 Task: Look for products in the category "Deodrant & Shave" from Kiss My Face only.
Action: Mouse moved to (258, 106)
Screenshot: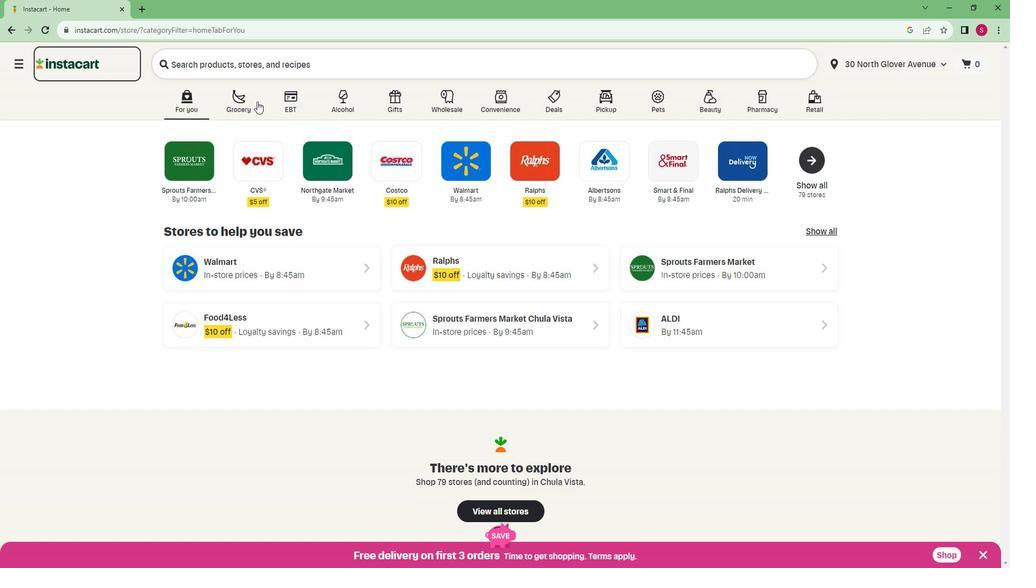 
Action: Mouse pressed left at (258, 106)
Screenshot: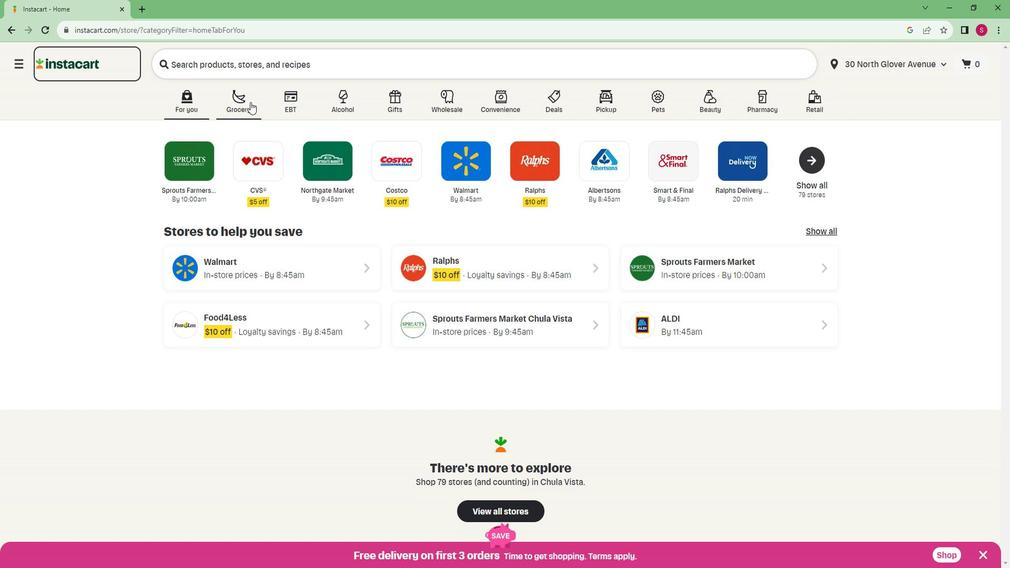 
Action: Mouse moved to (203, 300)
Screenshot: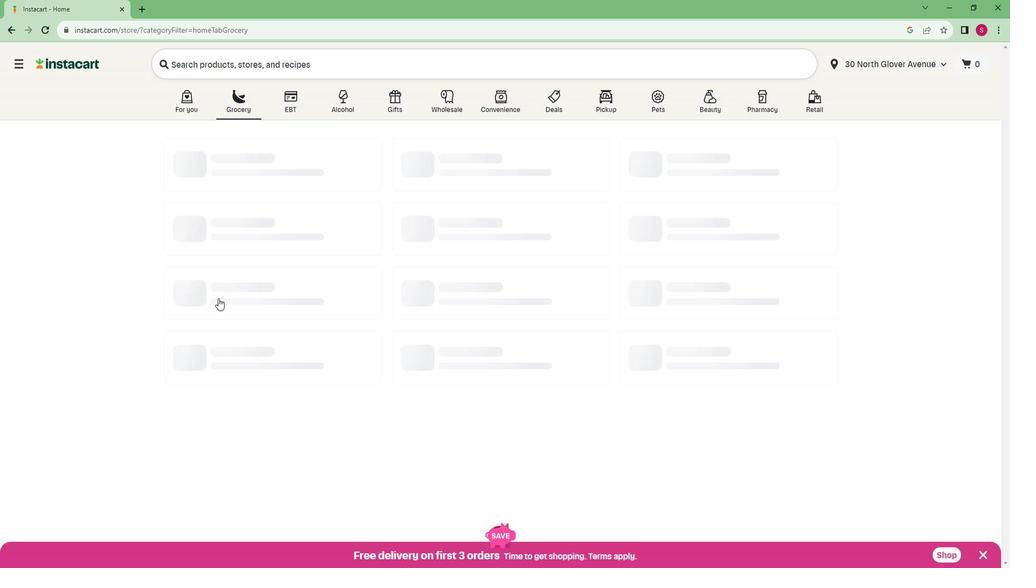 
Action: Mouse scrolled (203, 300) with delta (0, 0)
Screenshot: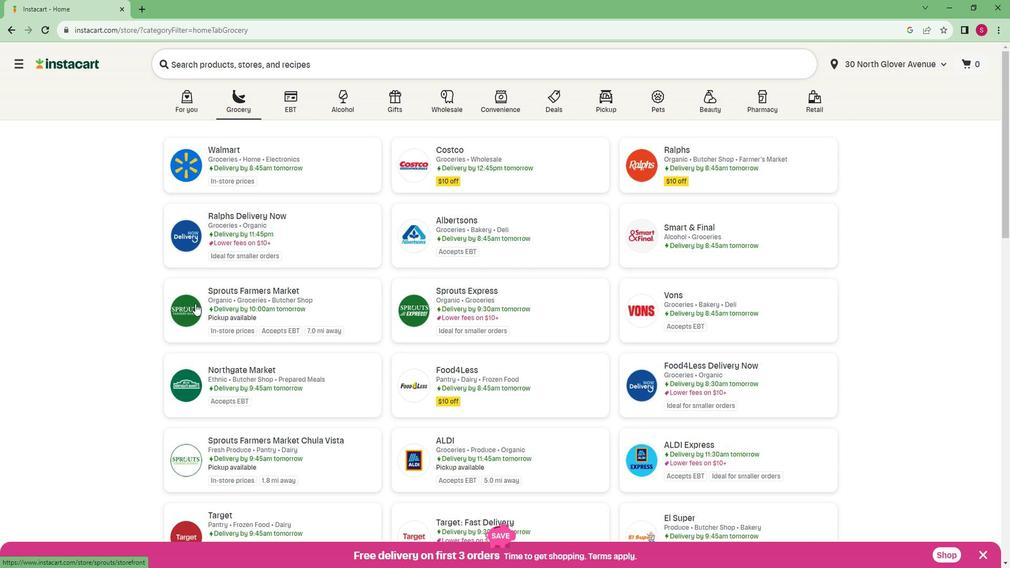 
Action: Mouse moved to (247, 256)
Screenshot: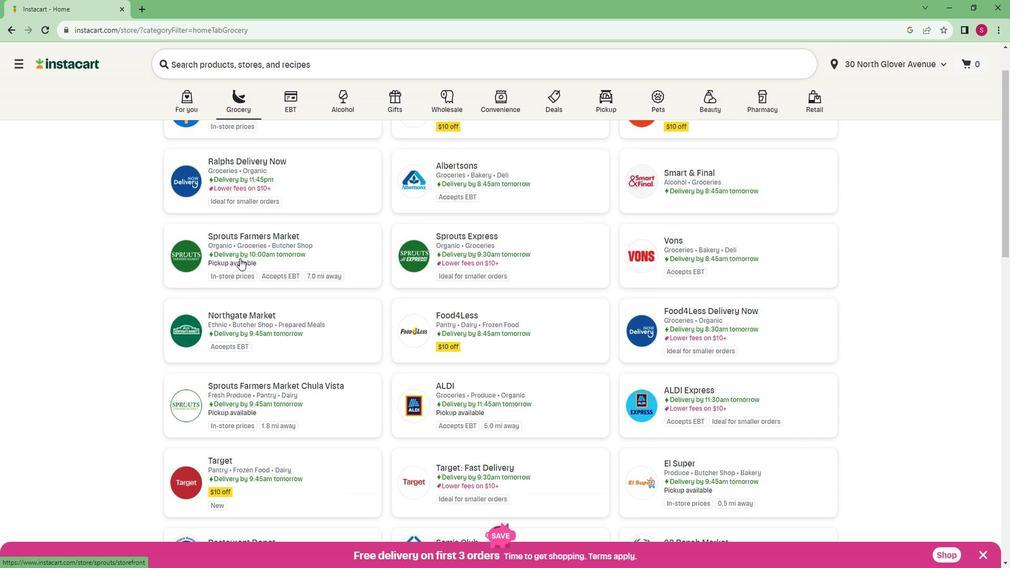 
Action: Mouse pressed left at (247, 256)
Screenshot: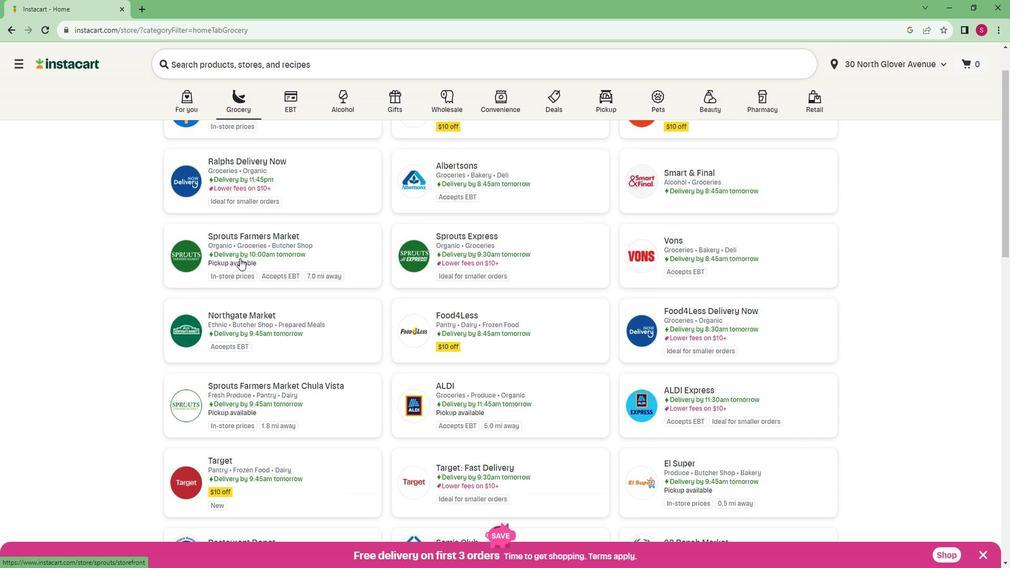 
Action: Mouse moved to (120, 421)
Screenshot: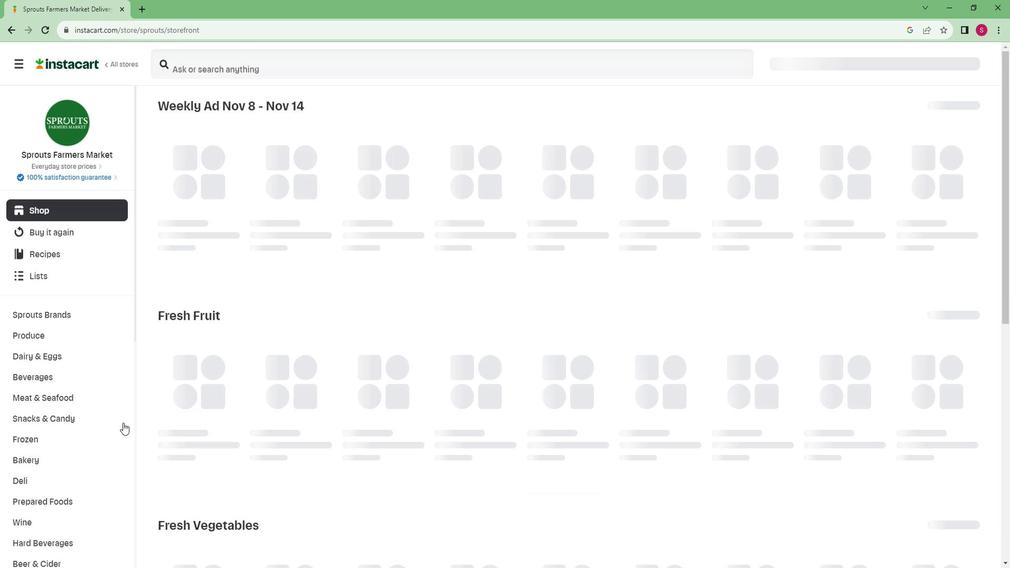 
Action: Mouse scrolled (120, 420) with delta (0, 0)
Screenshot: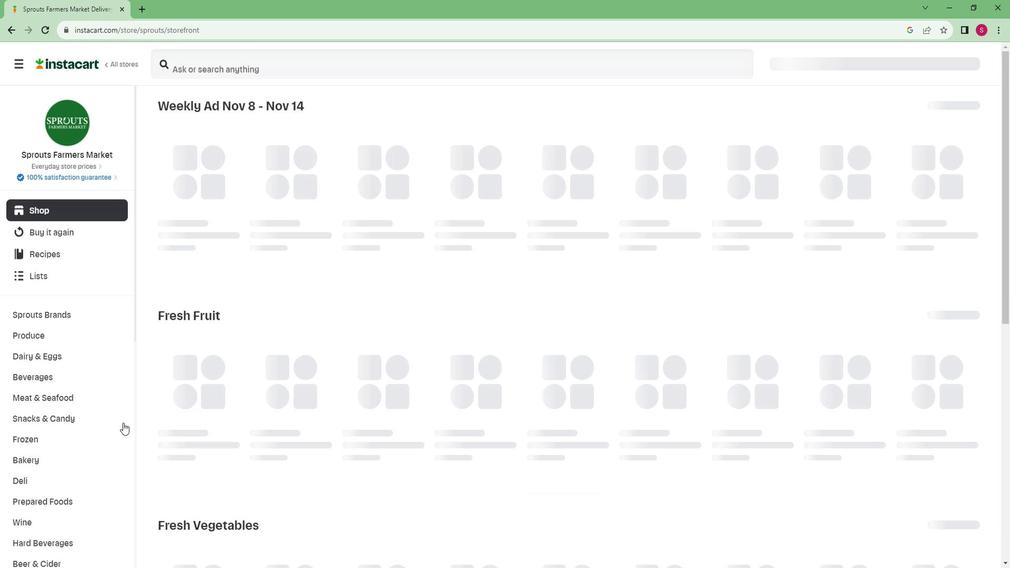 
Action: Mouse moved to (115, 422)
Screenshot: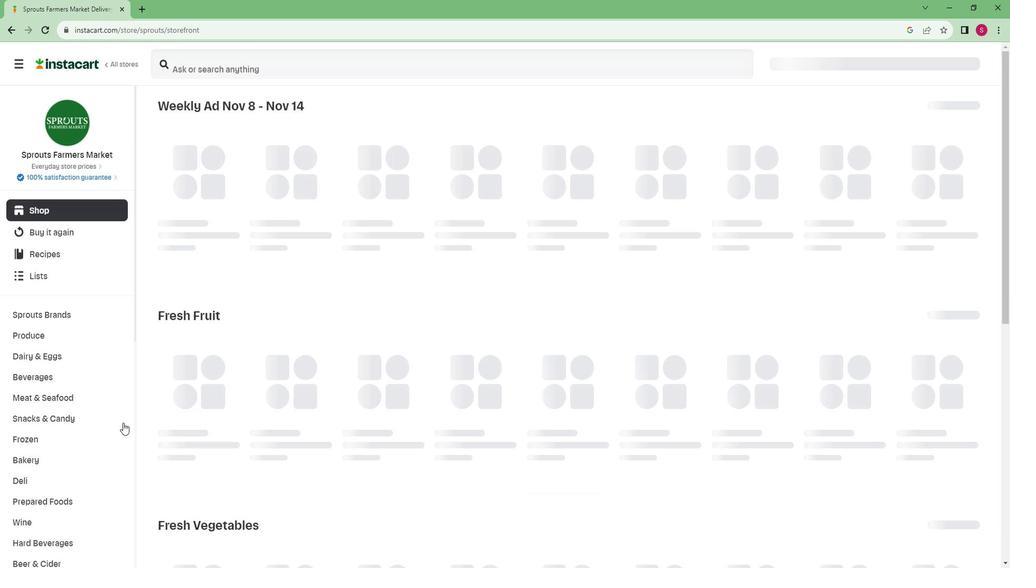 
Action: Mouse scrolled (115, 422) with delta (0, 0)
Screenshot: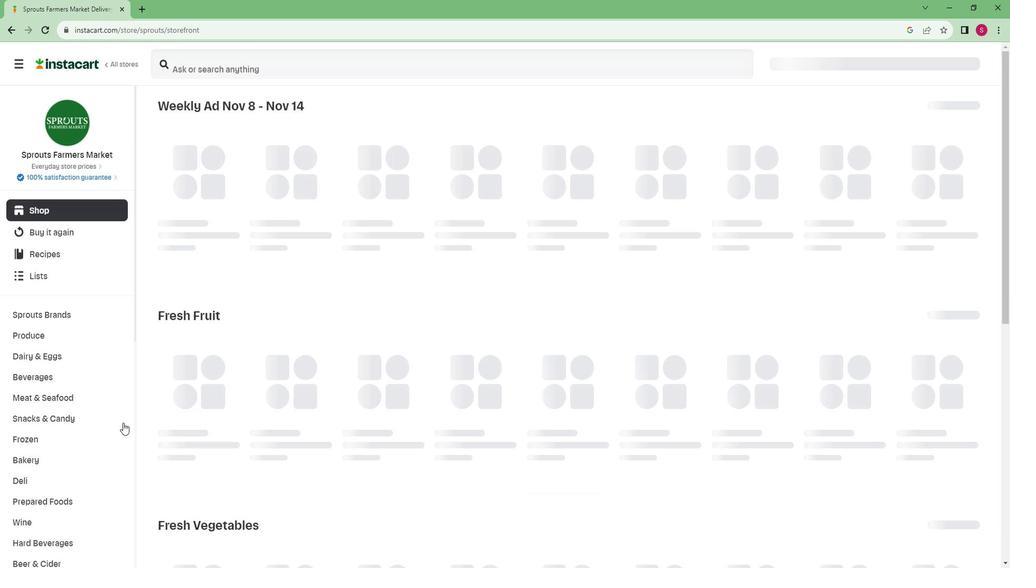 
Action: Mouse moved to (109, 424)
Screenshot: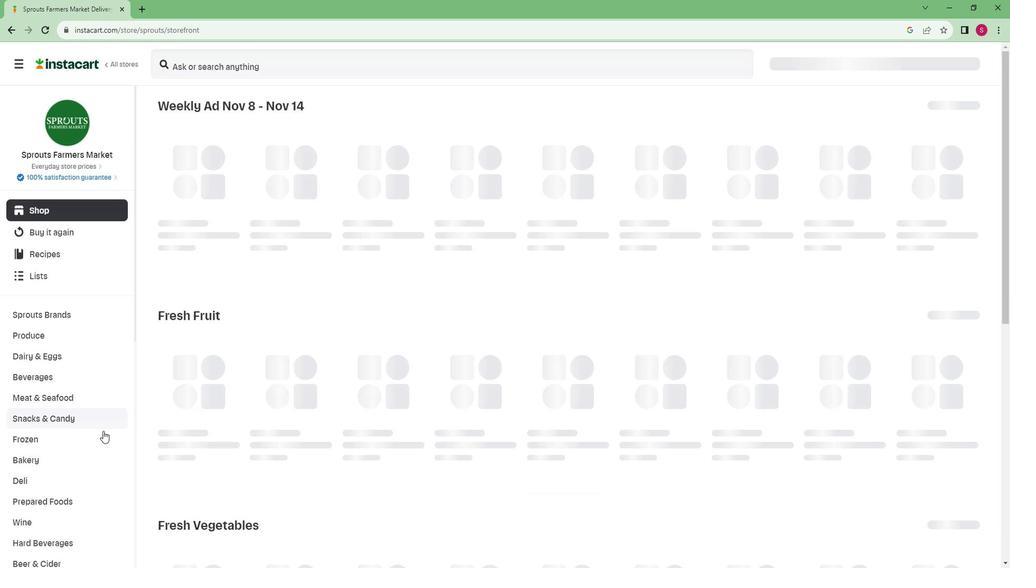 
Action: Mouse scrolled (109, 423) with delta (0, 0)
Screenshot: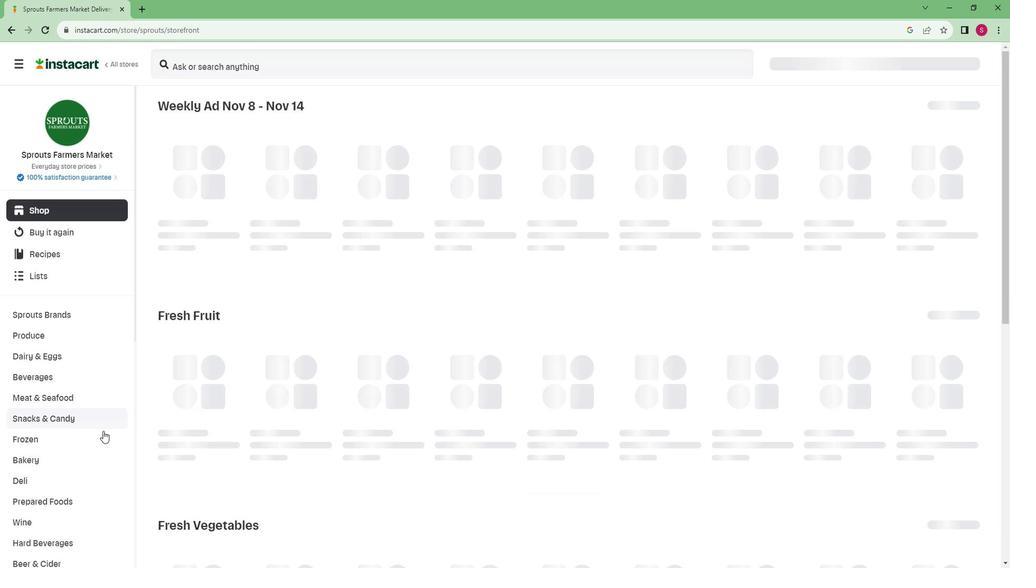 
Action: Mouse moved to (103, 424)
Screenshot: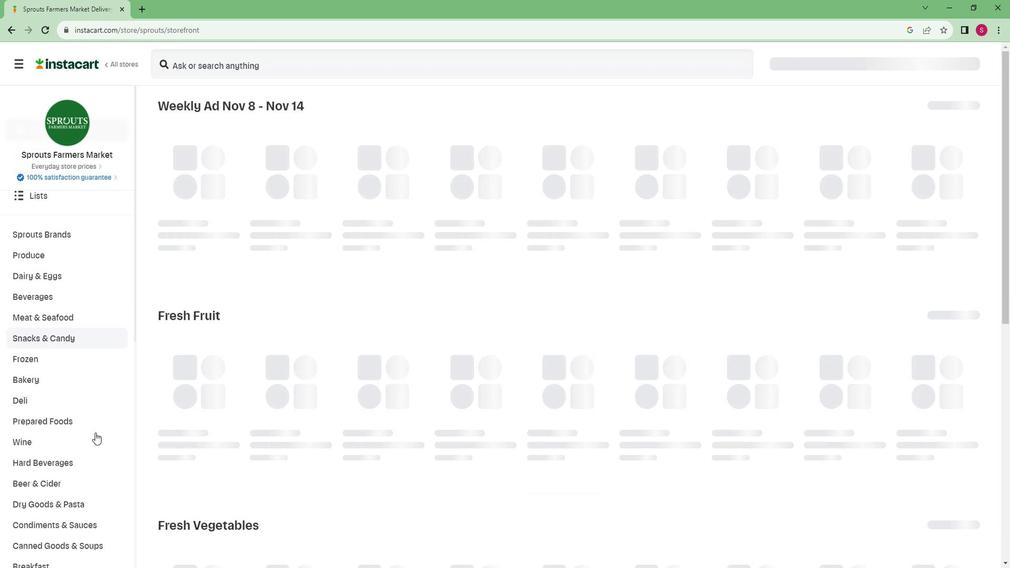 
Action: Mouse scrolled (103, 424) with delta (0, 0)
Screenshot: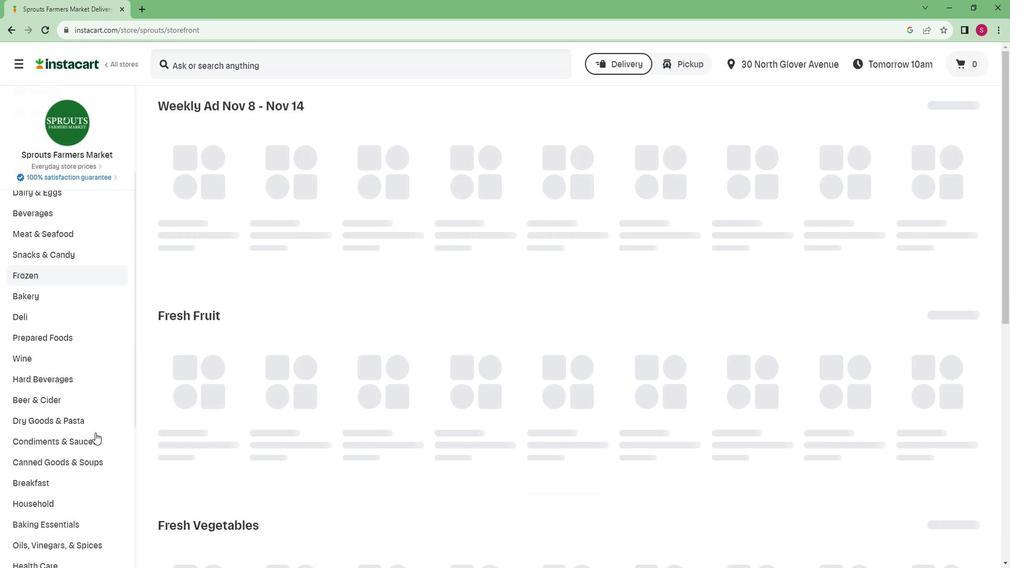 
Action: Mouse scrolled (103, 424) with delta (0, 0)
Screenshot: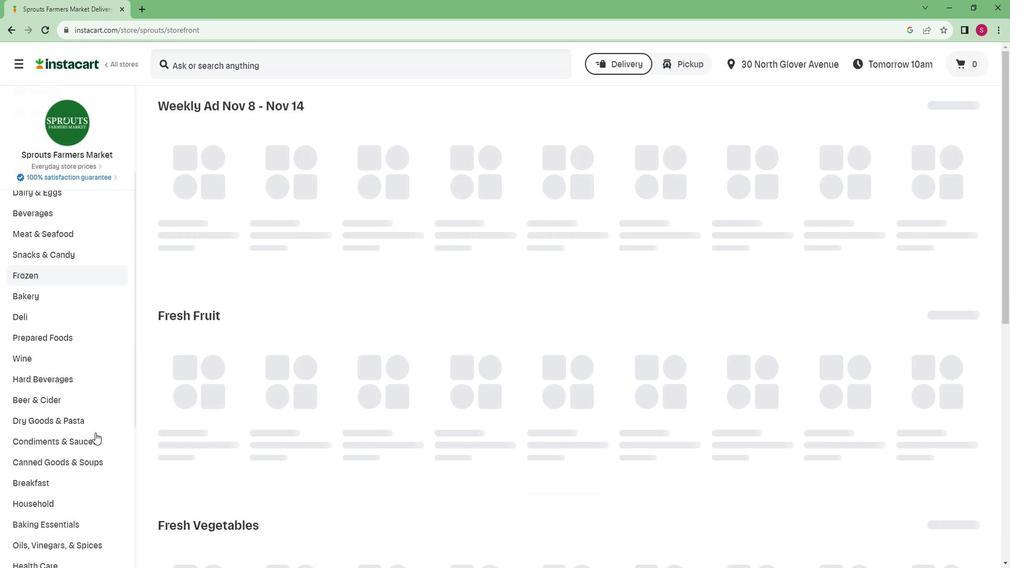 
Action: Mouse scrolled (103, 424) with delta (0, 0)
Screenshot: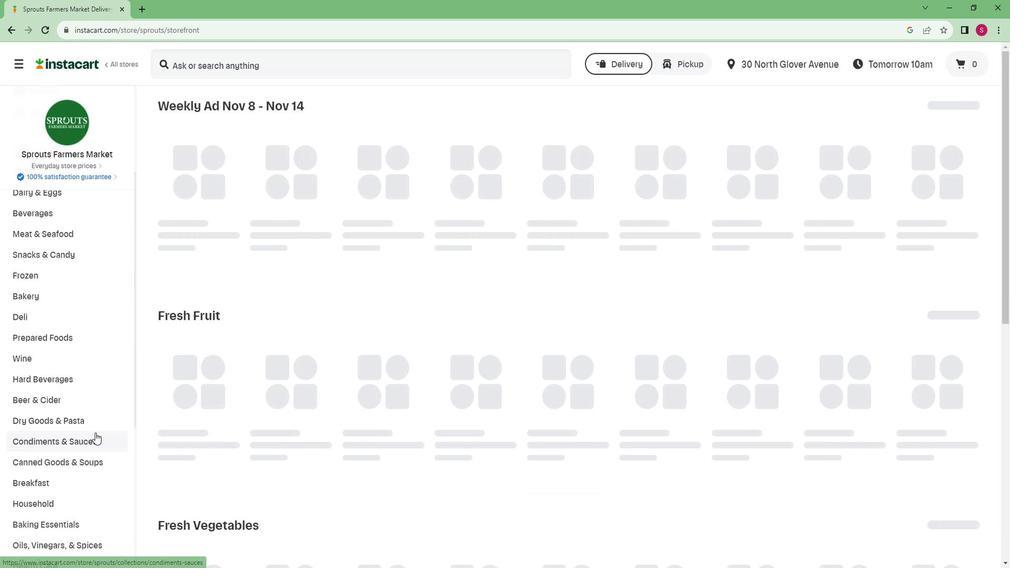 
Action: Mouse moved to (72, 495)
Screenshot: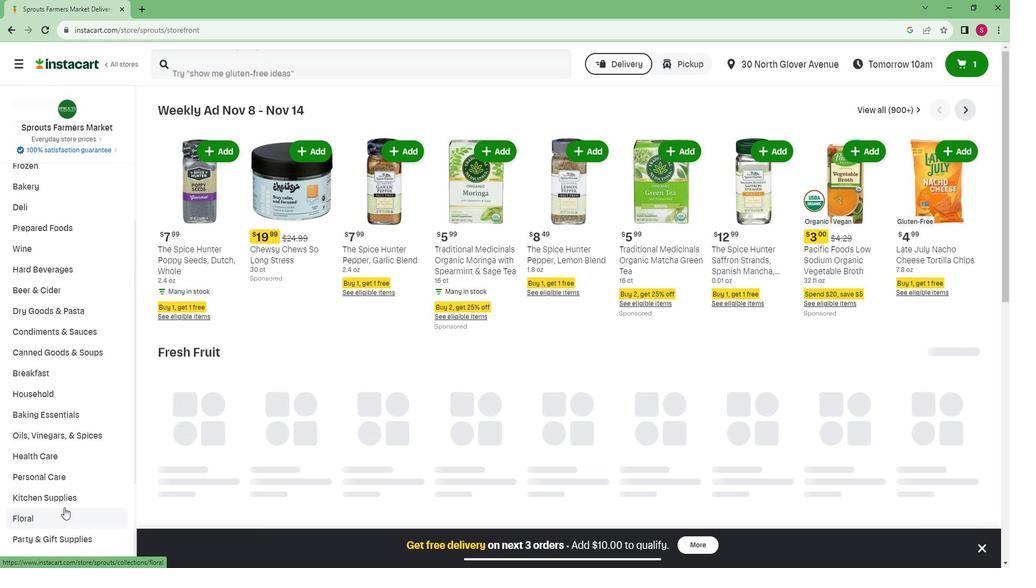 
Action: Mouse scrolled (72, 494) with delta (0, 0)
Screenshot: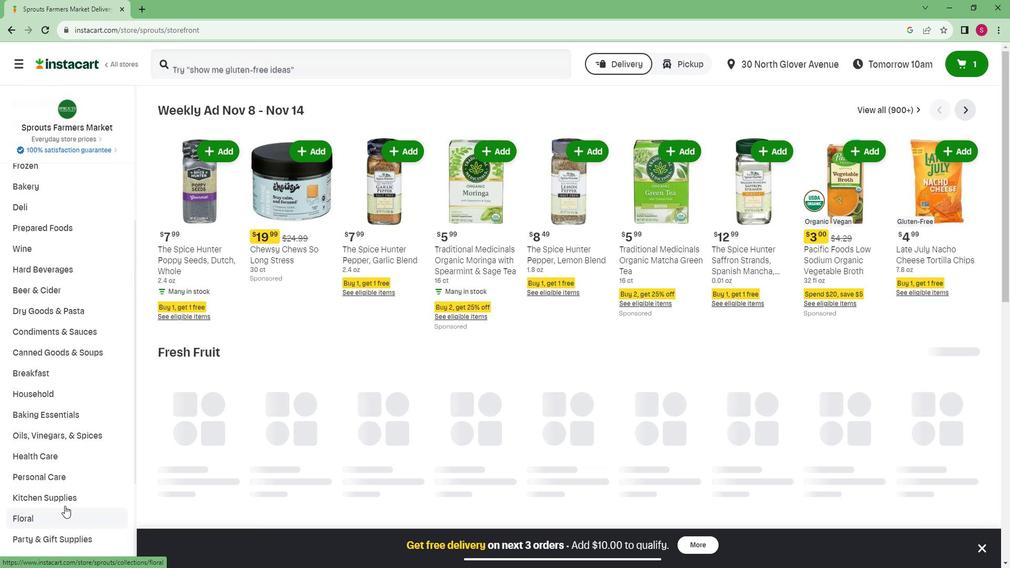 
Action: Mouse scrolled (72, 494) with delta (0, 0)
Screenshot: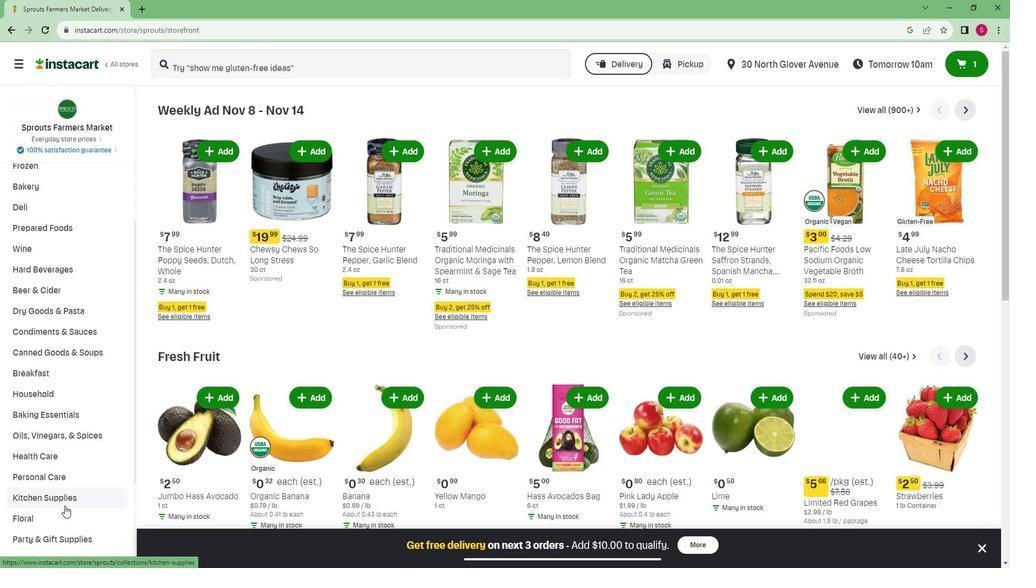 
Action: Mouse moved to (63, 497)
Screenshot: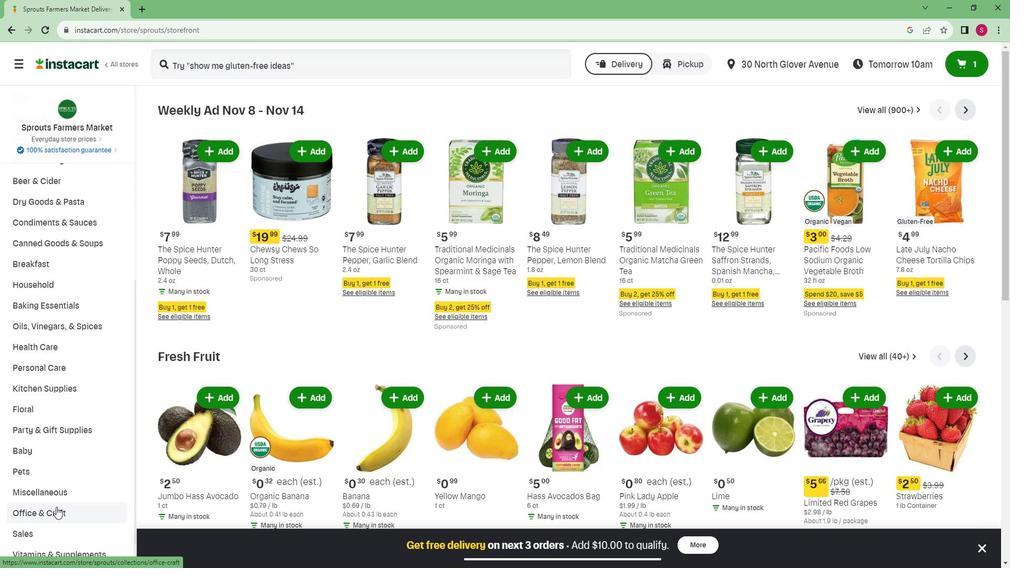 
Action: Mouse scrolled (63, 496) with delta (0, 0)
Screenshot: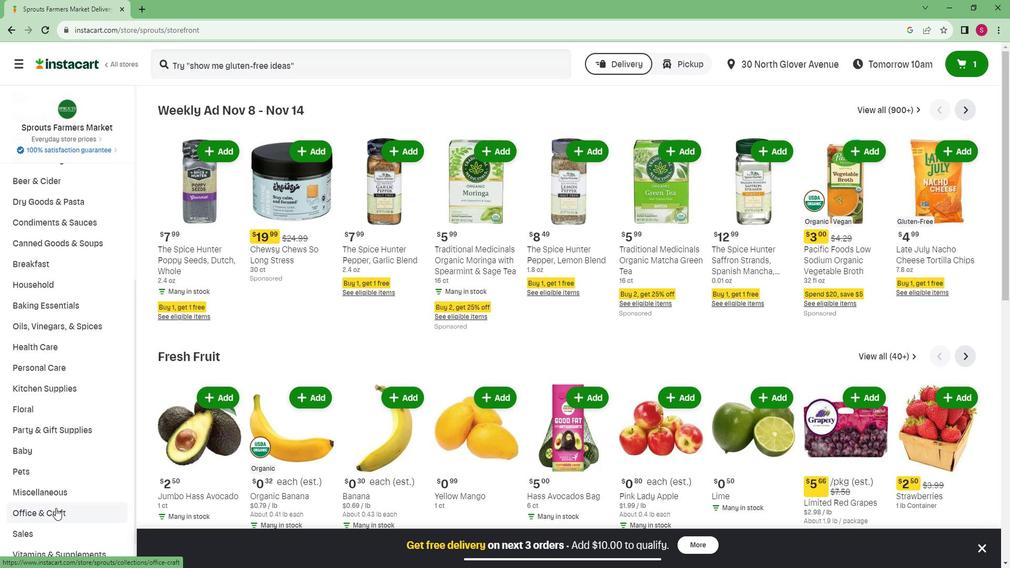 
Action: Mouse scrolled (63, 496) with delta (0, 0)
Screenshot: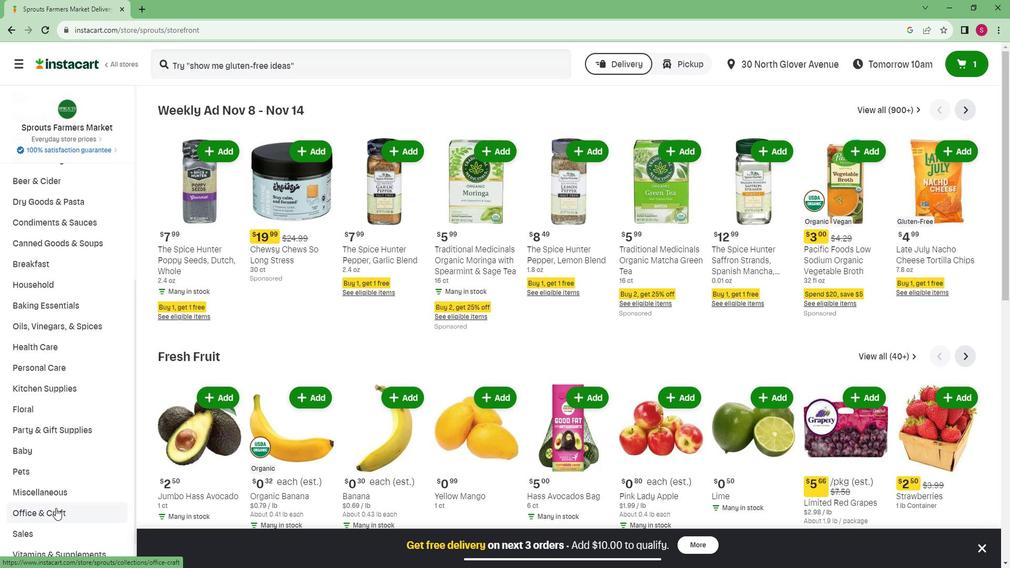 
Action: Mouse moved to (54, 512)
Screenshot: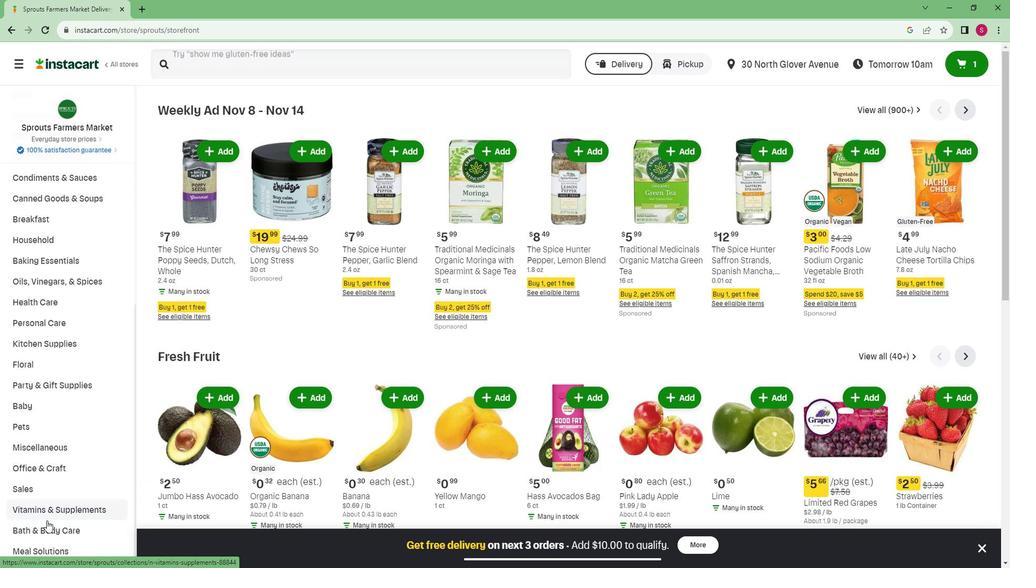 
Action: Mouse pressed left at (54, 512)
Screenshot: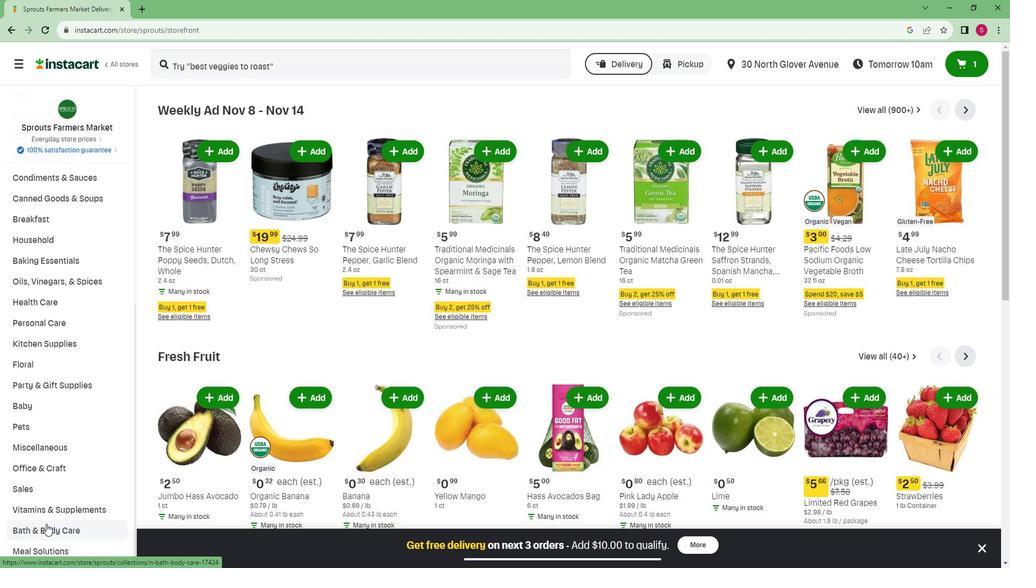 
Action: Mouse moved to (747, 140)
Screenshot: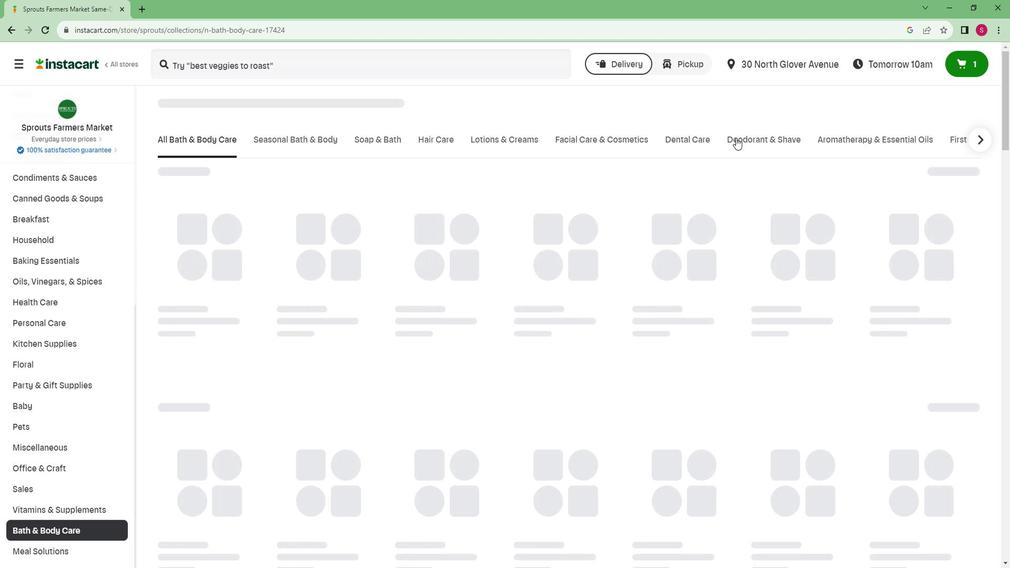 
Action: Mouse pressed left at (747, 140)
Screenshot: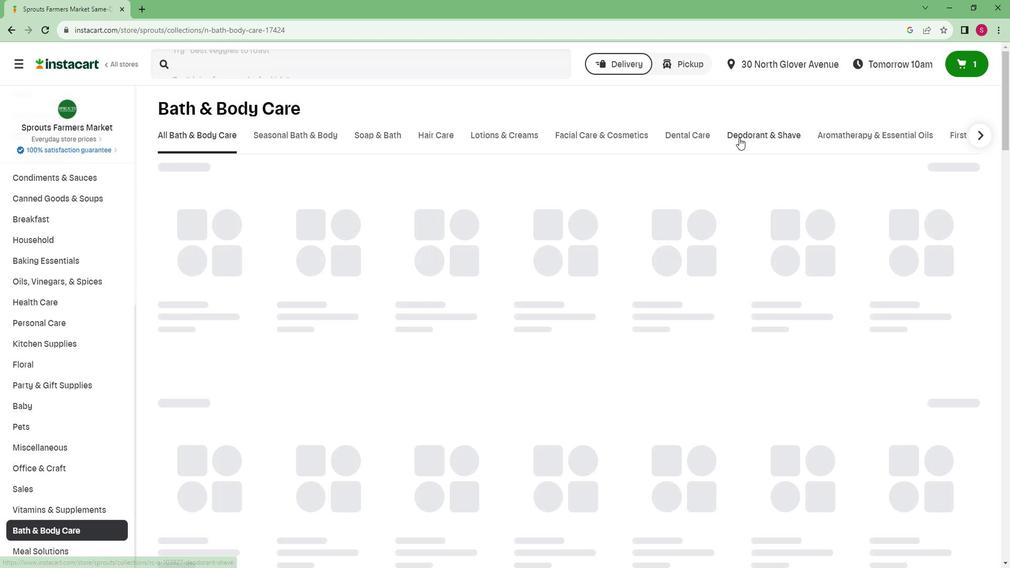 
Action: Mouse moved to (250, 171)
Screenshot: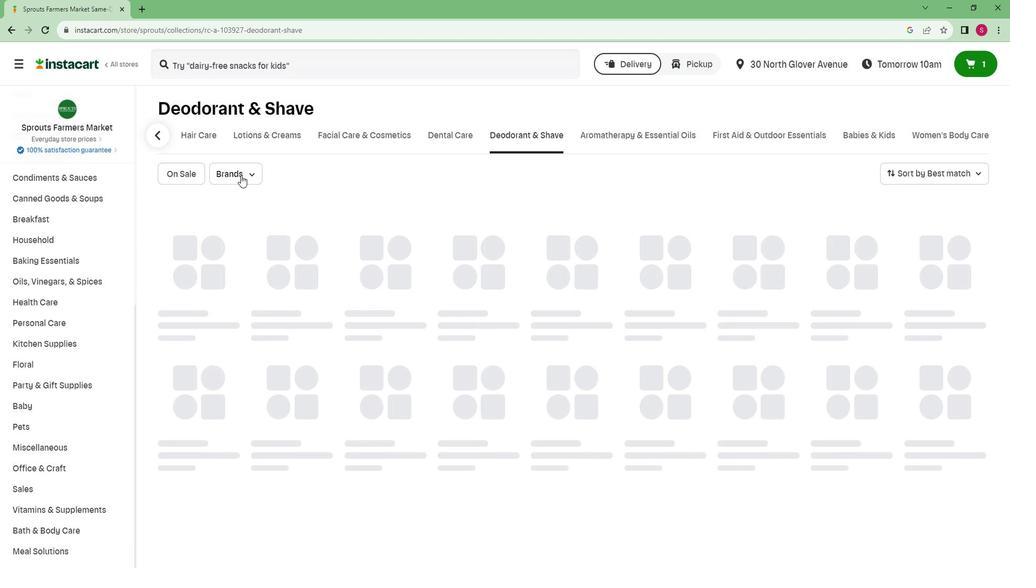 
Action: Mouse pressed left at (250, 171)
Screenshot: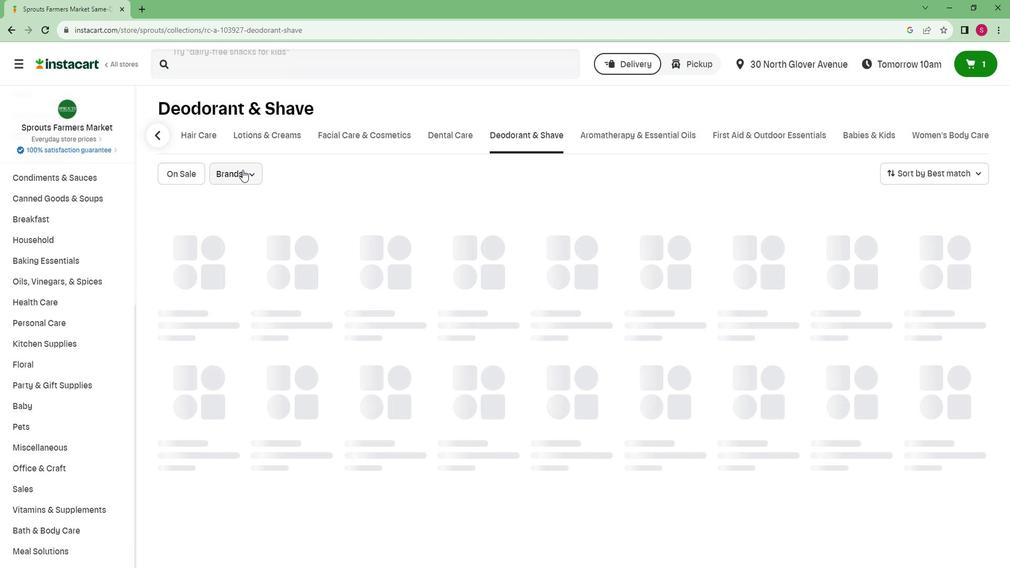 
Action: Mouse moved to (279, 260)
Screenshot: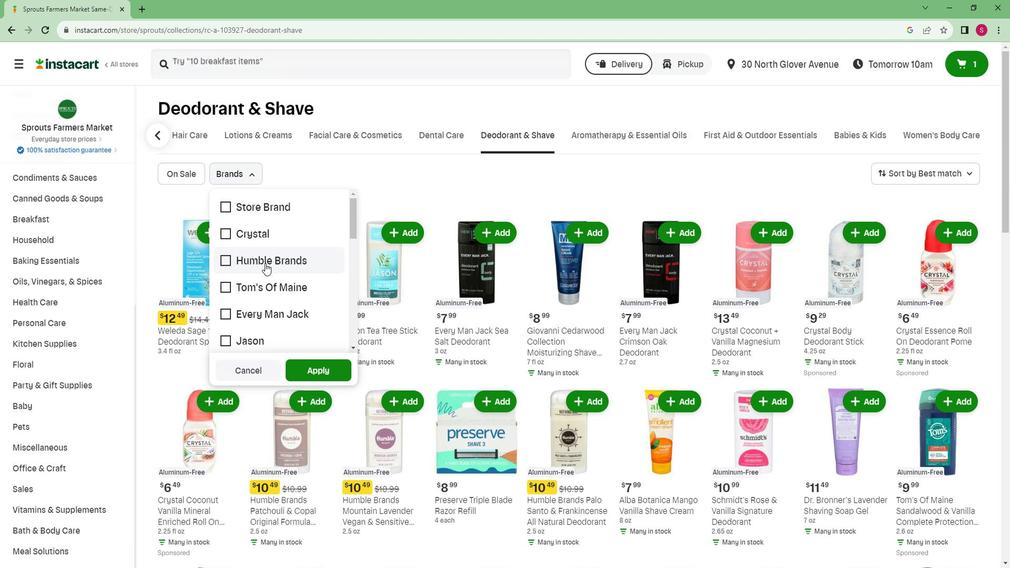 
Action: Mouse scrolled (279, 260) with delta (0, 0)
Screenshot: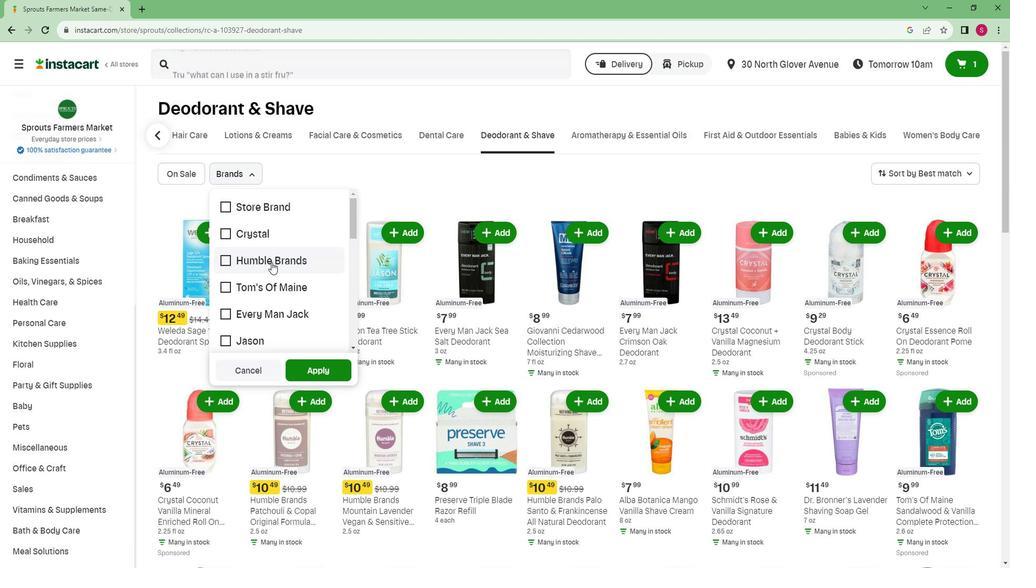 
Action: Mouse scrolled (279, 260) with delta (0, 0)
Screenshot: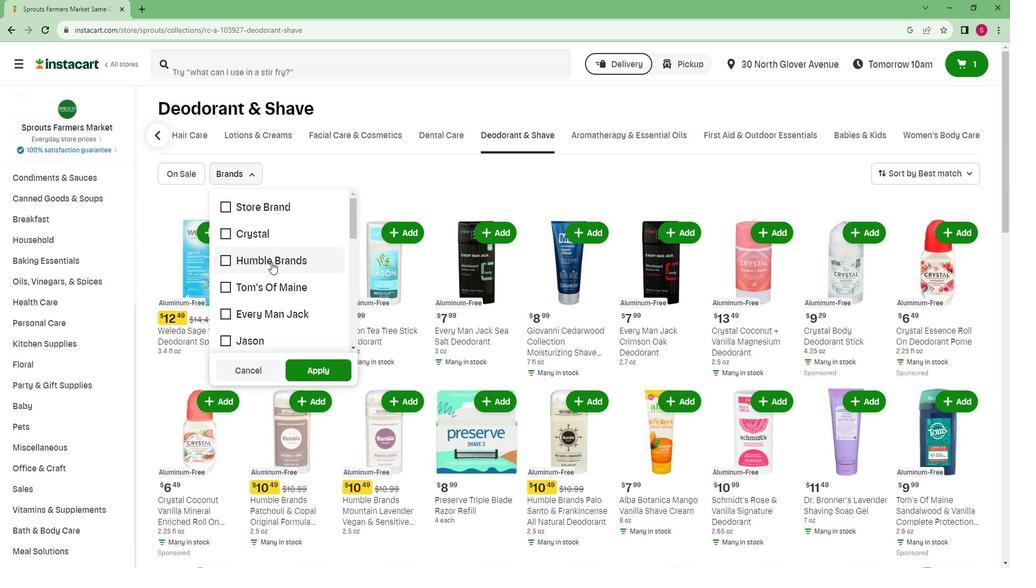 
Action: Mouse scrolled (279, 260) with delta (0, 0)
Screenshot: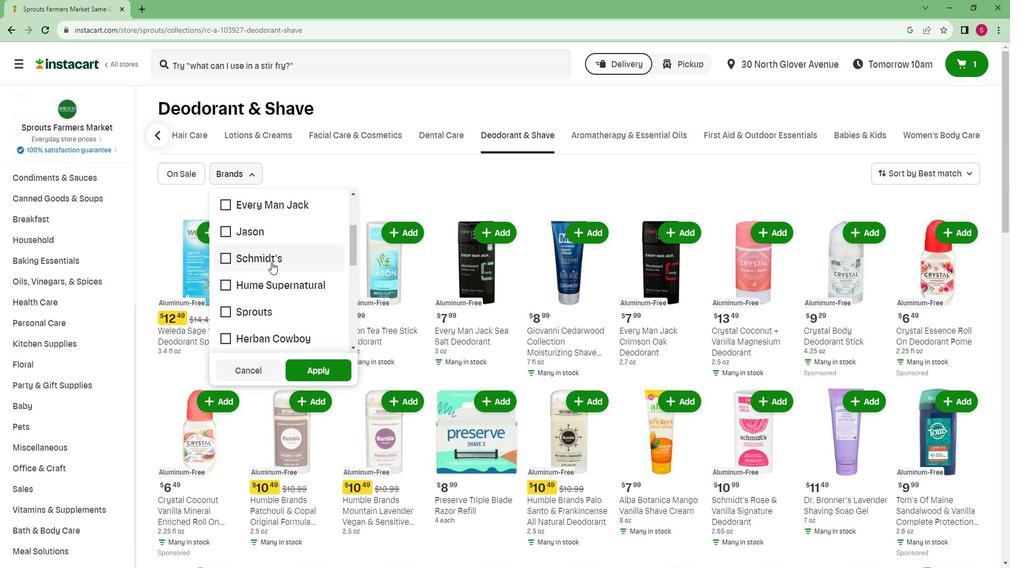 
Action: Mouse scrolled (279, 260) with delta (0, 0)
Screenshot: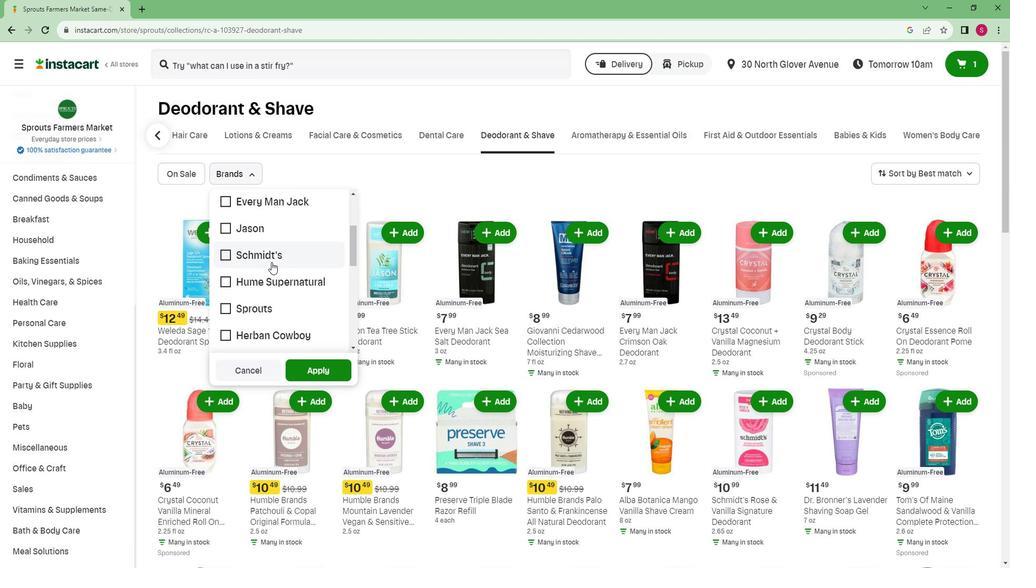 
Action: Mouse scrolled (279, 260) with delta (0, 0)
Screenshot: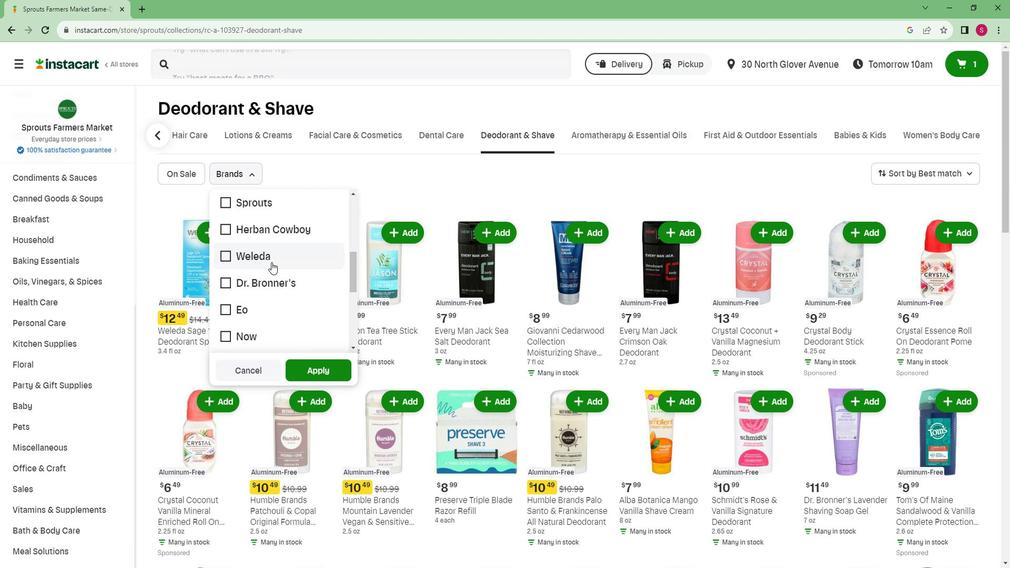 
Action: Mouse scrolled (279, 260) with delta (0, 0)
Screenshot: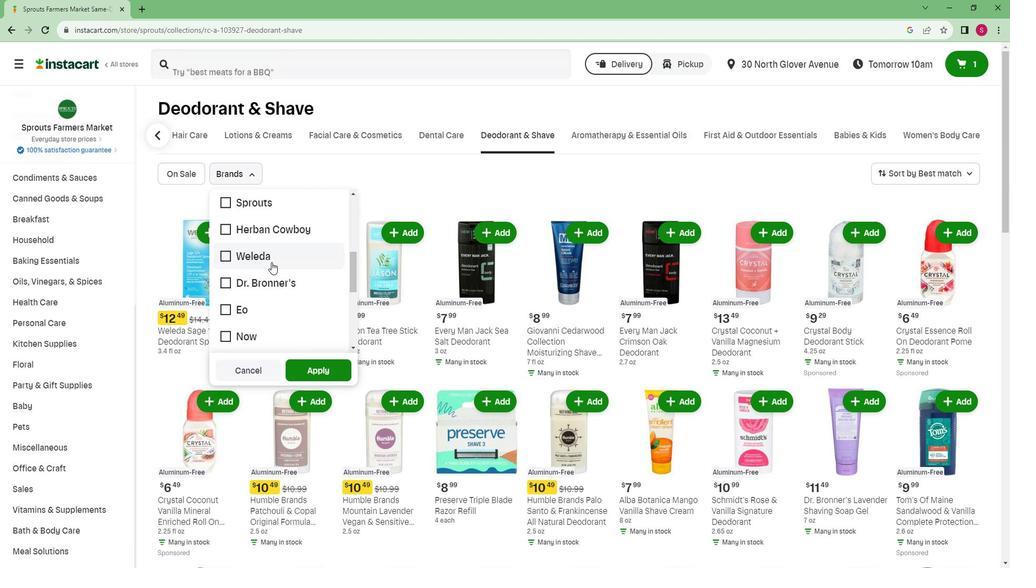 
Action: Mouse scrolled (279, 260) with delta (0, 0)
Screenshot: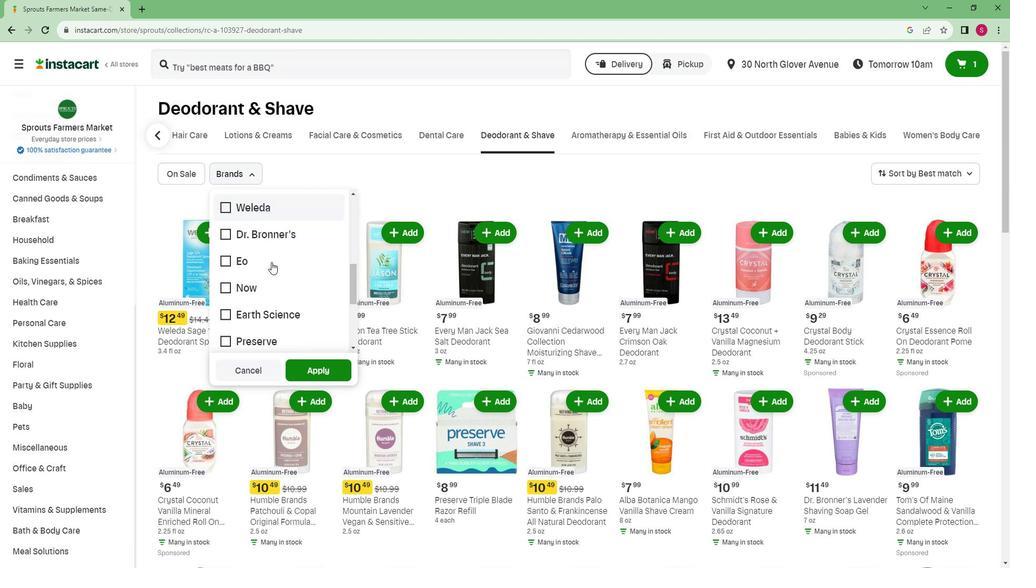 
Action: Mouse moved to (280, 260)
Screenshot: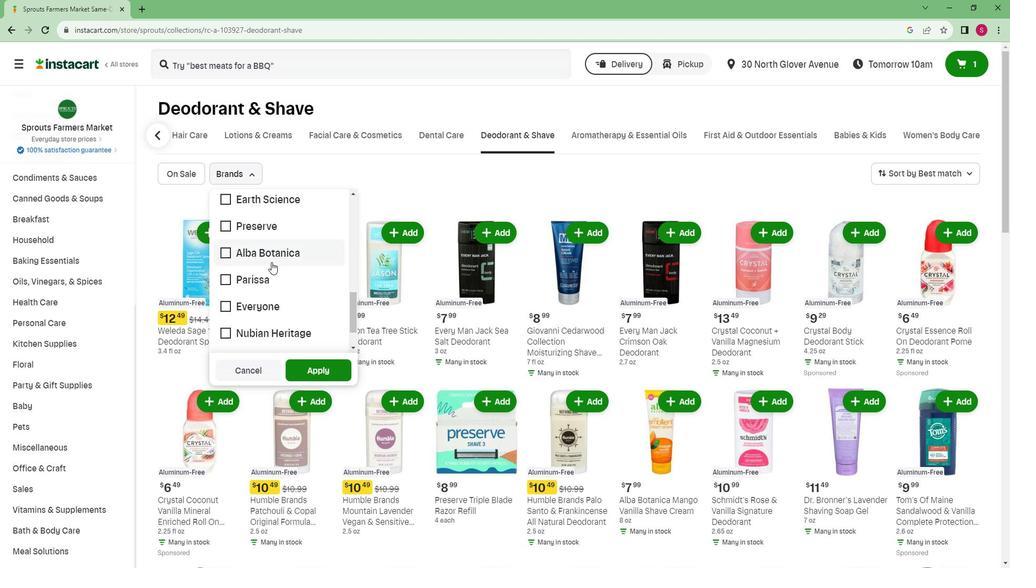 
Action: Mouse scrolled (280, 260) with delta (0, 0)
Screenshot: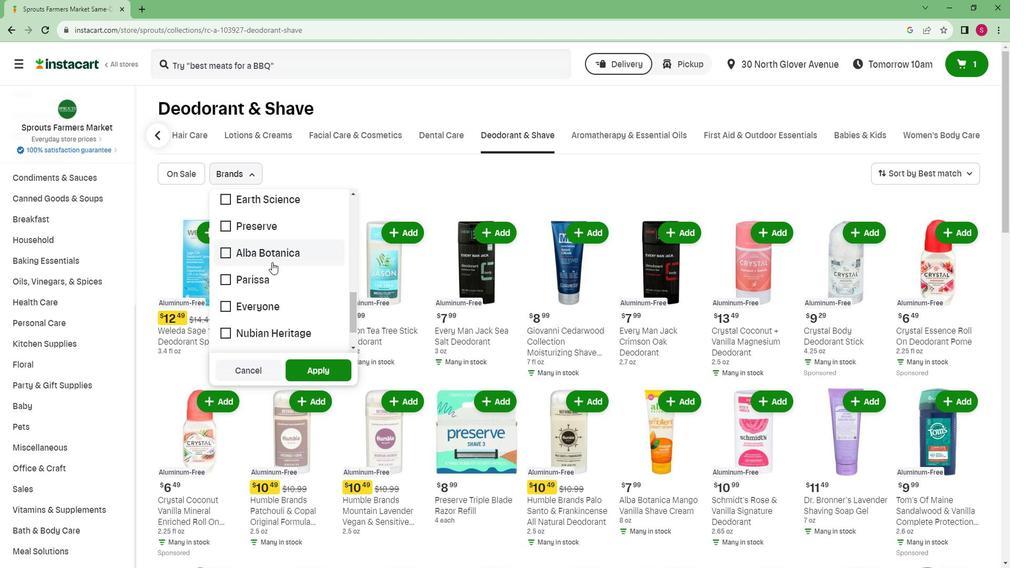 
Action: Mouse scrolled (280, 260) with delta (0, 0)
Screenshot: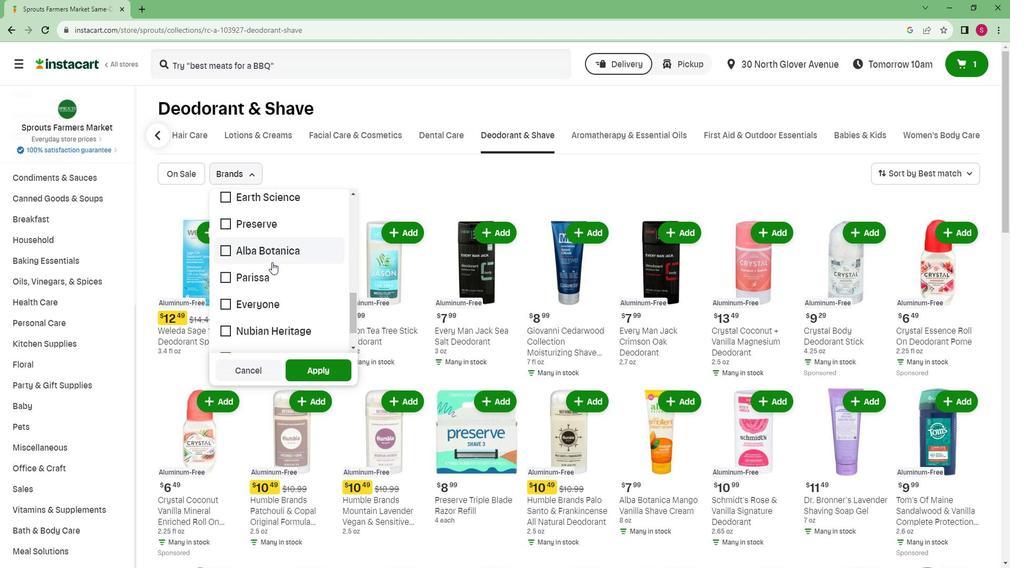 
Action: Mouse scrolled (280, 260) with delta (0, 0)
Screenshot: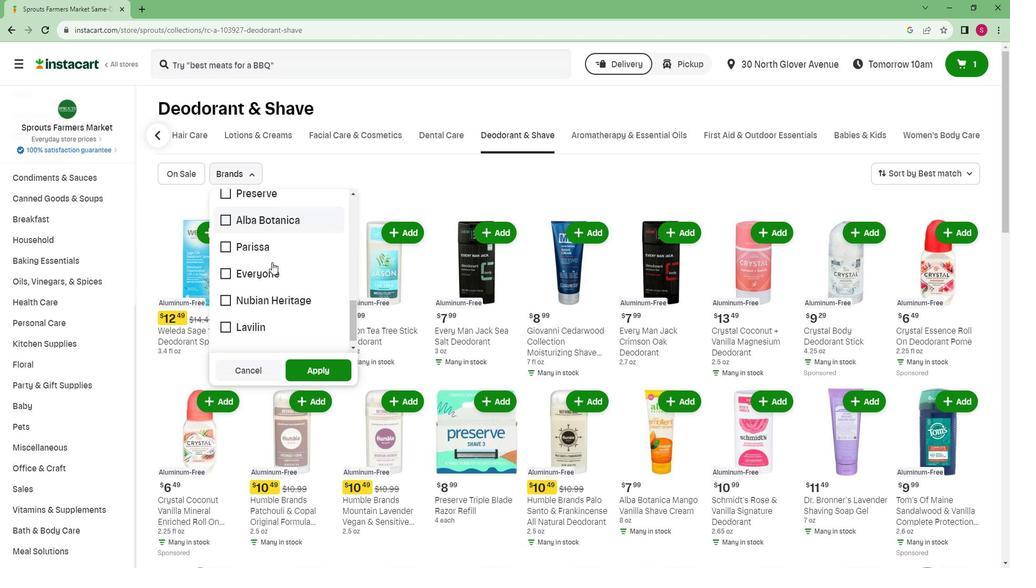 
Action: Mouse scrolled (280, 261) with delta (0, 0)
Screenshot: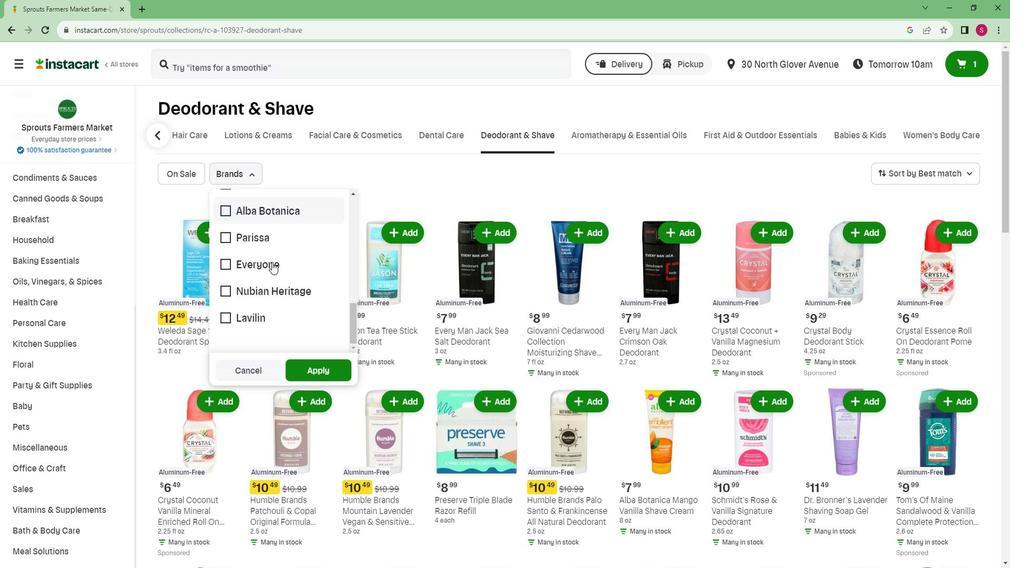 
Action: Mouse scrolled (280, 261) with delta (0, 0)
Screenshot: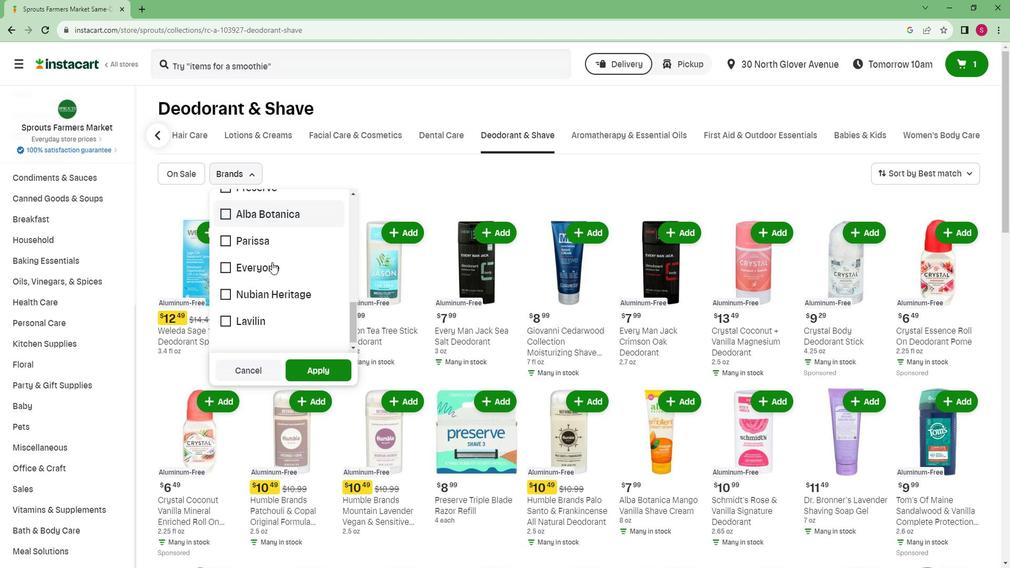 
Action: Mouse scrolled (280, 261) with delta (0, 0)
Screenshot: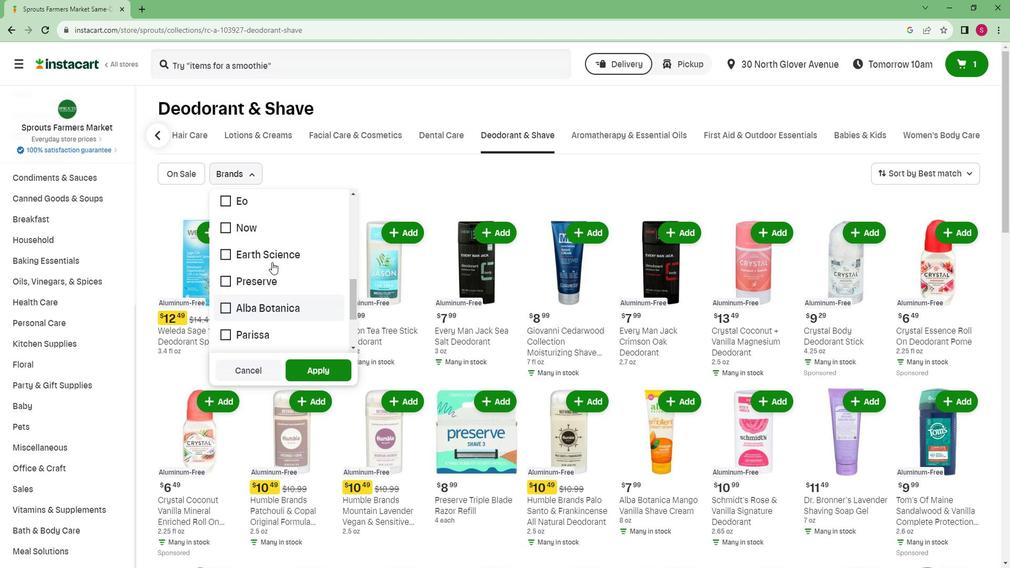 
Action: Mouse scrolled (280, 261) with delta (0, 0)
Screenshot: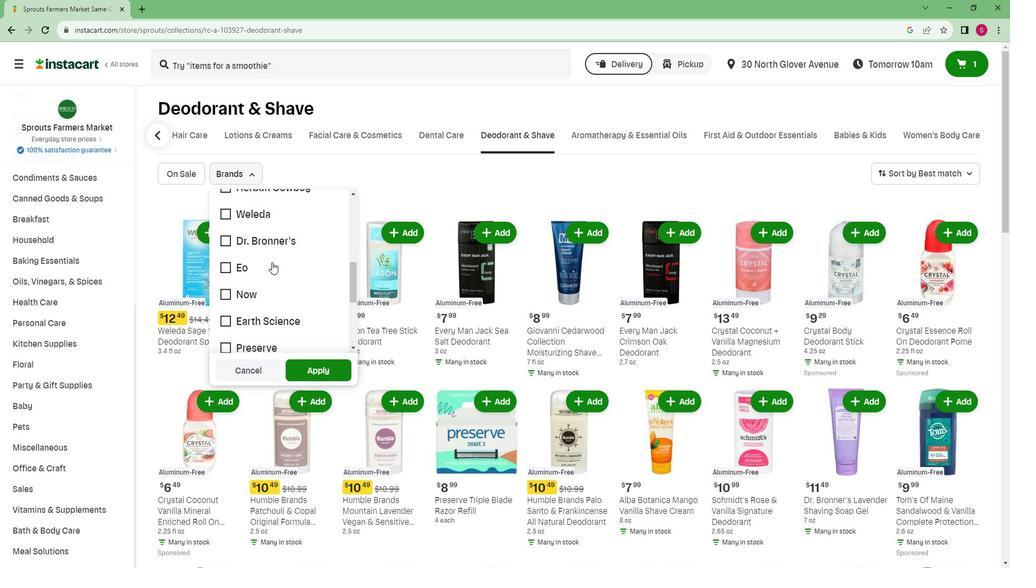 
Action: Mouse scrolled (280, 261) with delta (0, 0)
Screenshot: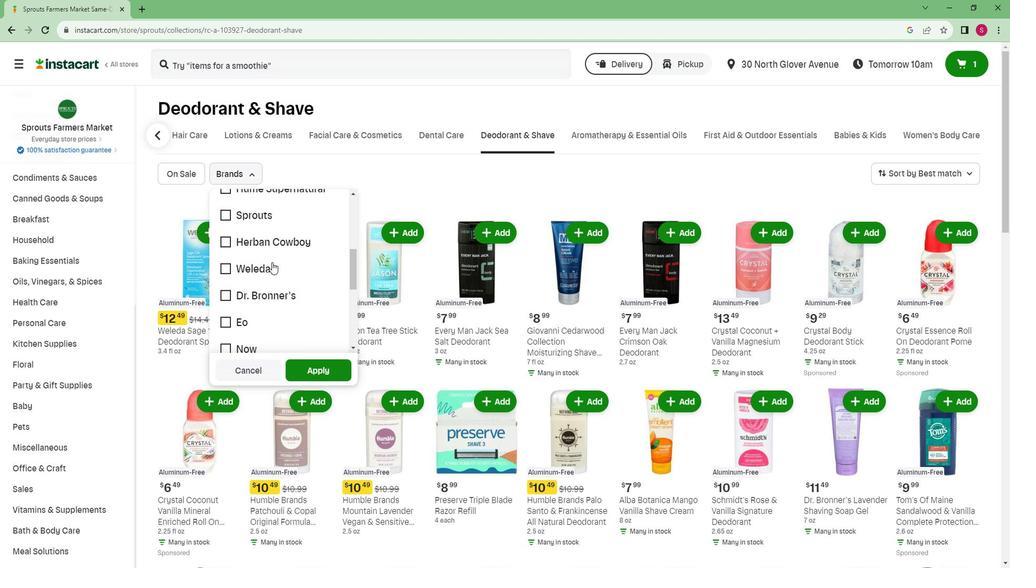 
Action: Mouse moved to (280, 260)
Screenshot: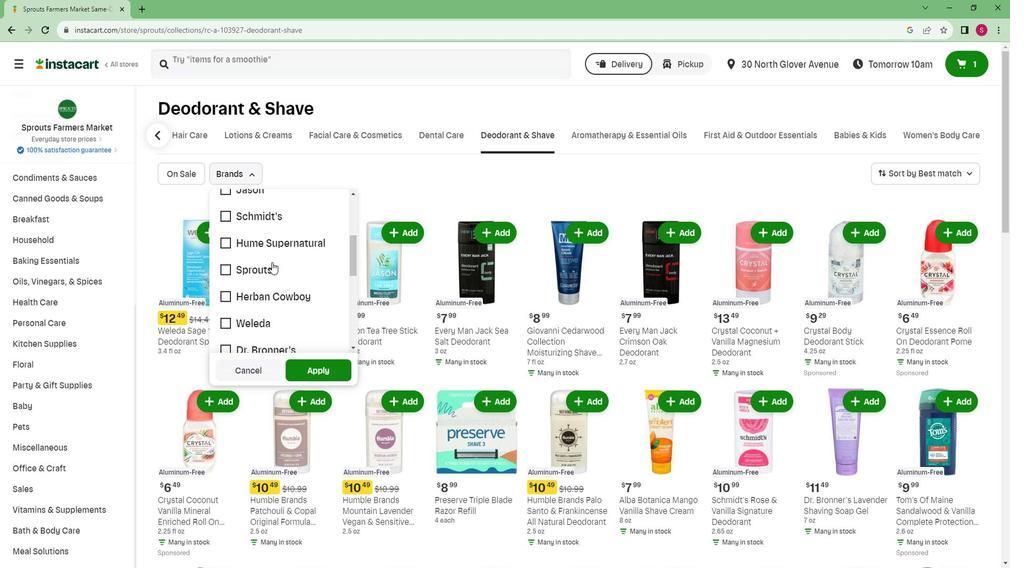 
Action: Mouse scrolled (280, 260) with delta (0, 0)
Screenshot: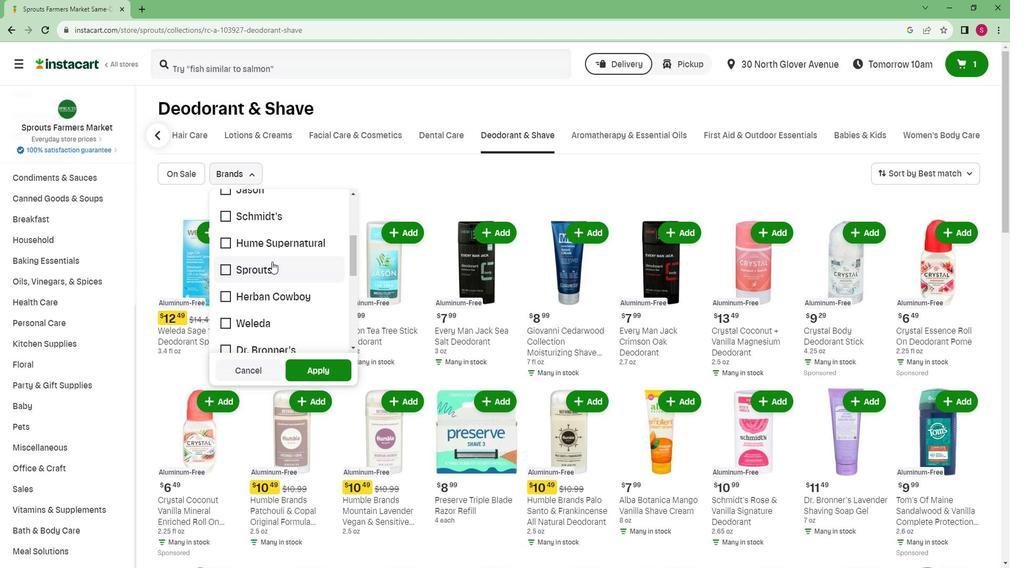 
Action: Mouse scrolled (280, 260) with delta (0, 0)
Screenshot: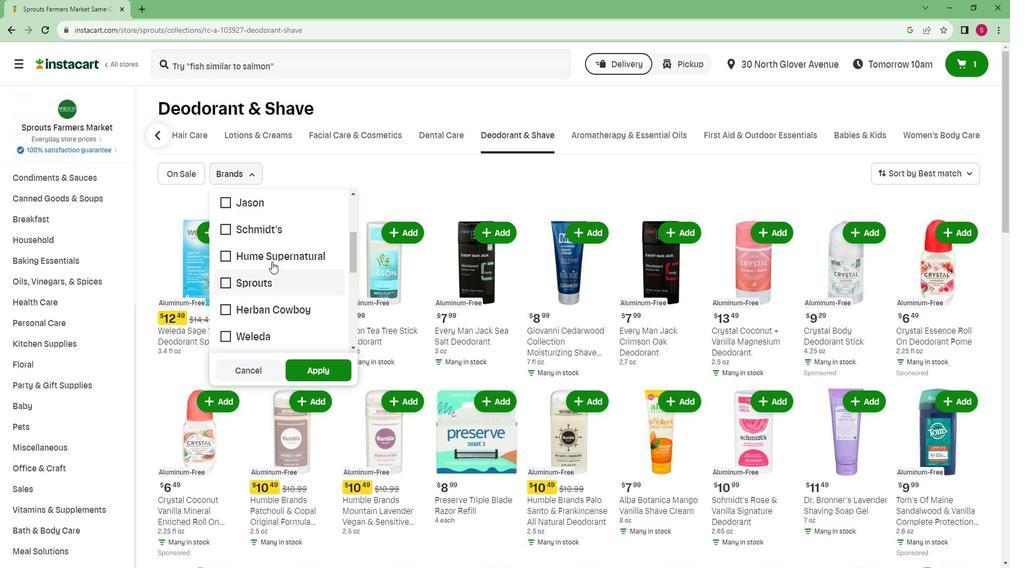 
Action: Mouse scrolled (280, 260) with delta (0, 0)
Screenshot: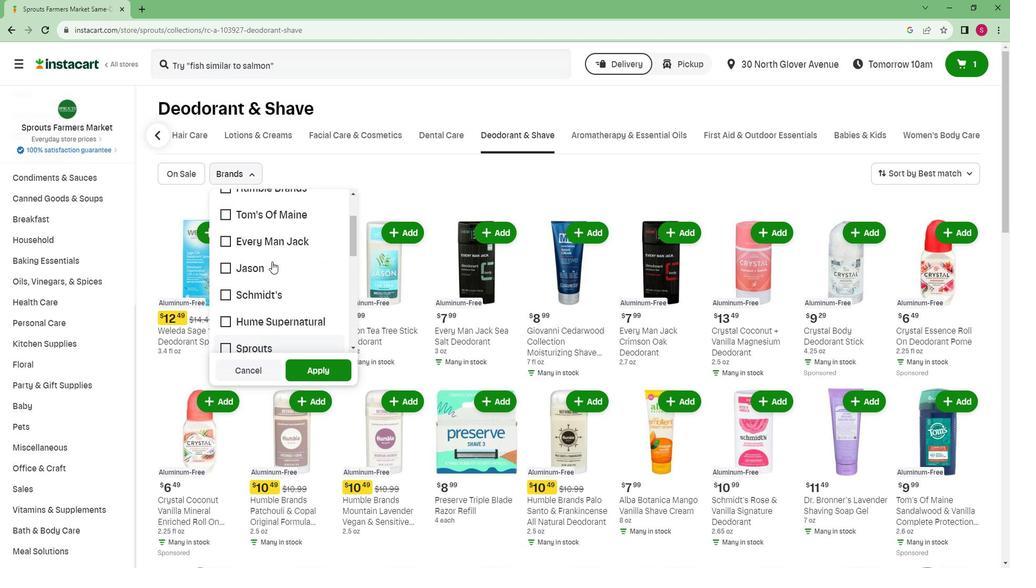 
Action: Mouse moved to (280, 258)
Screenshot: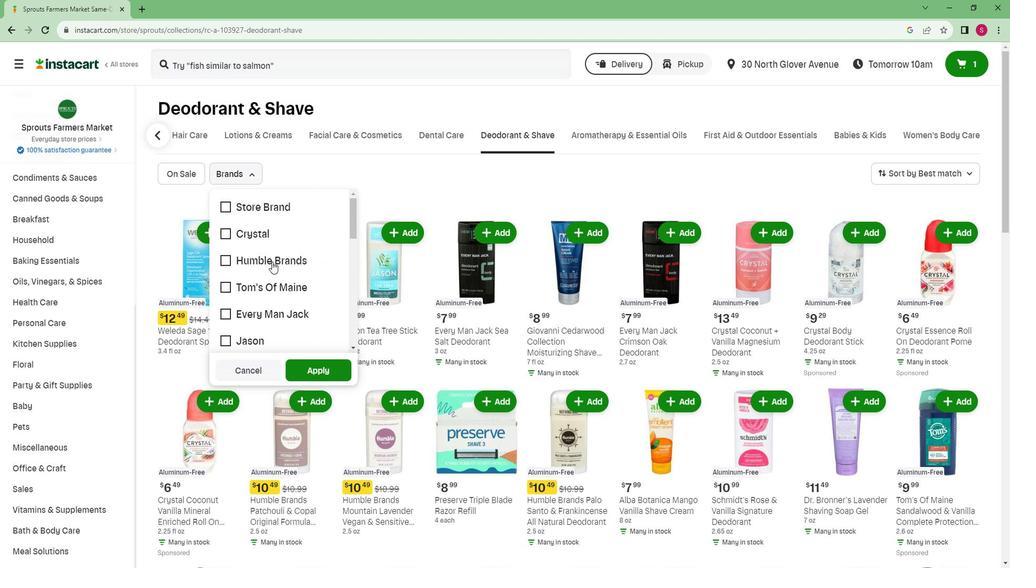 
Action: Mouse scrolled (280, 258) with delta (0, 0)
Screenshot: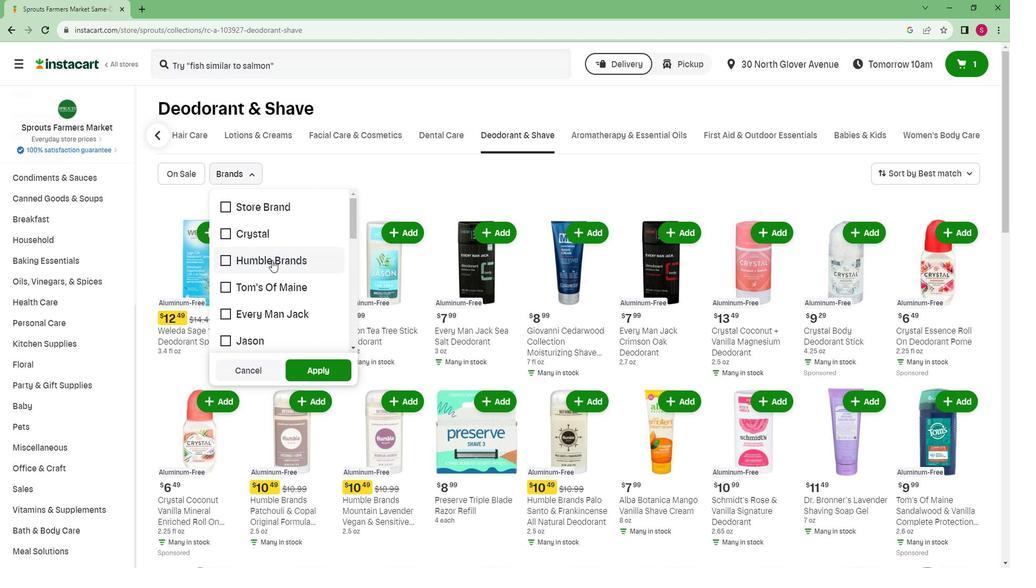 
Action: Mouse scrolled (280, 258) with delta (0, 0)
Screenshot: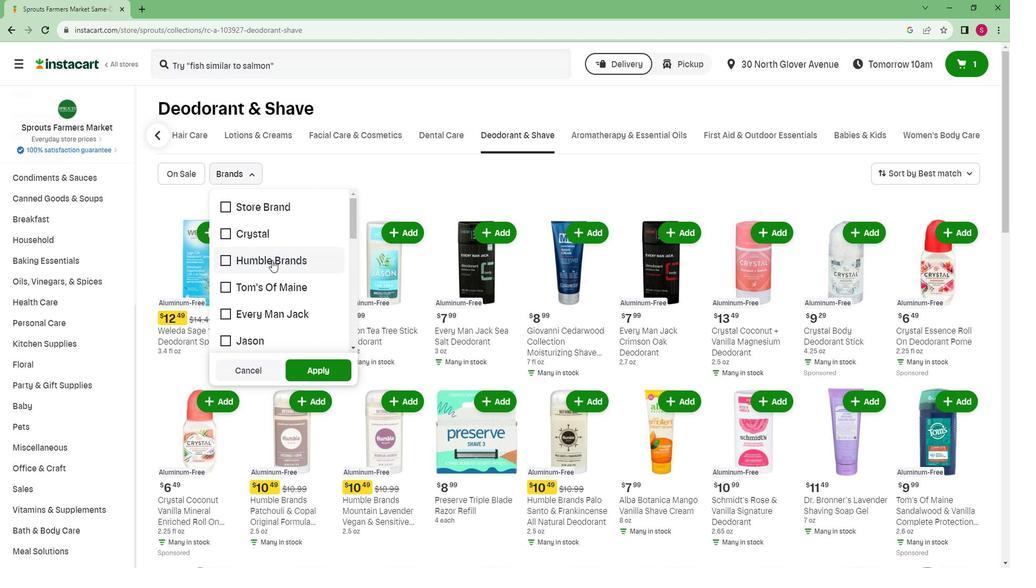 
Action: Mouse moved to (344, 305)
Screenshot: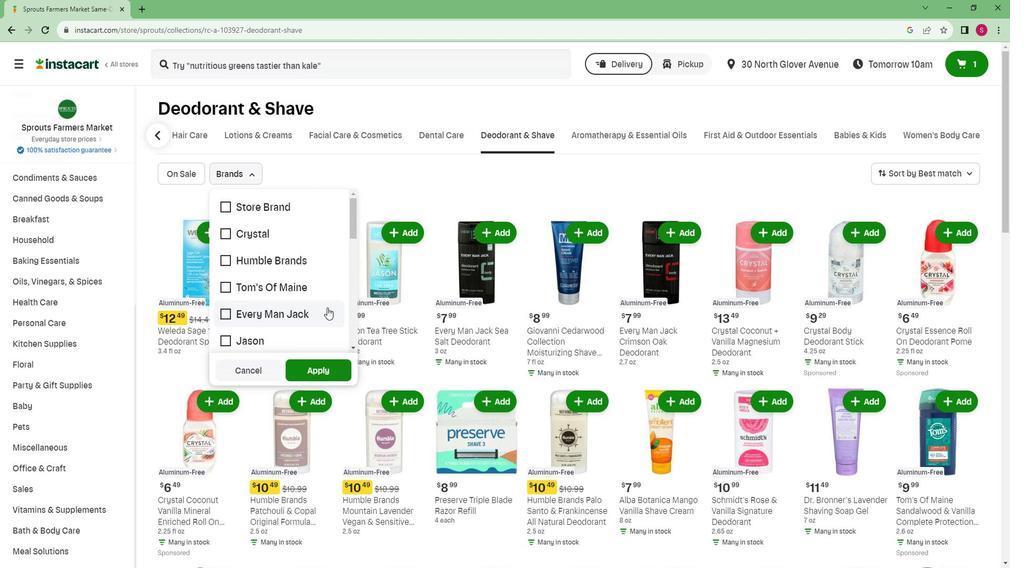 
